 Task: Create a release for a specific version of your project.
Action: Mouse moved to (783, 47)
Screenshot: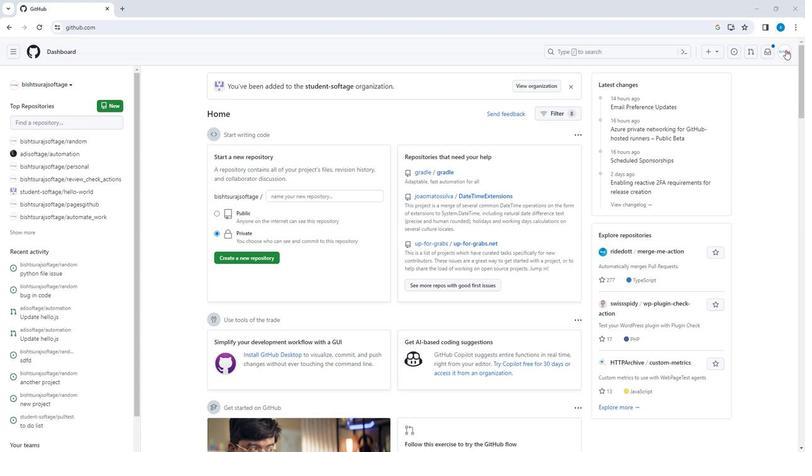 
Action: Mouse pressed left at (783, 47)
Screenshot: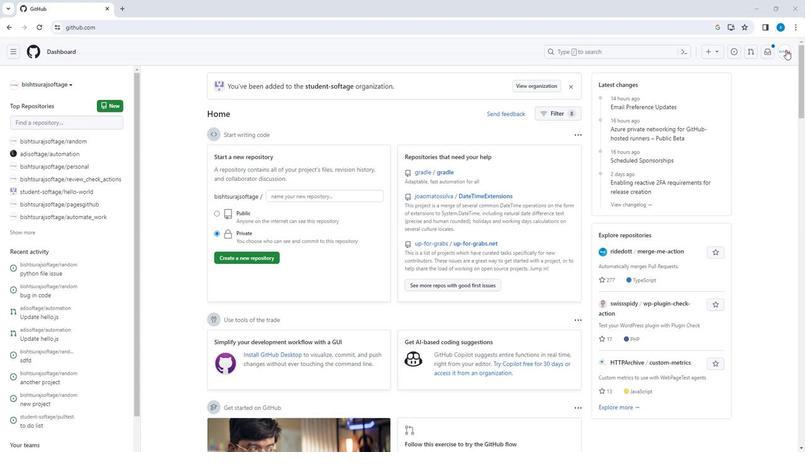 
Action: Mouse moved to (727, 113)
Screenshot: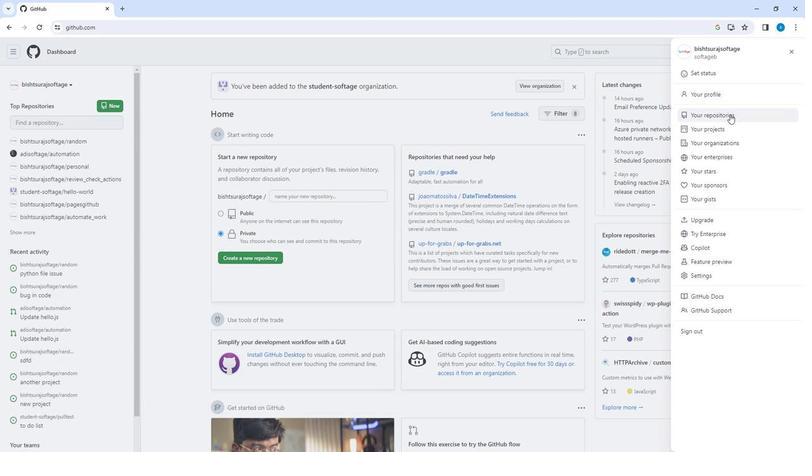 
Action: Mouse pressed left at (727, 113)
Screenshot: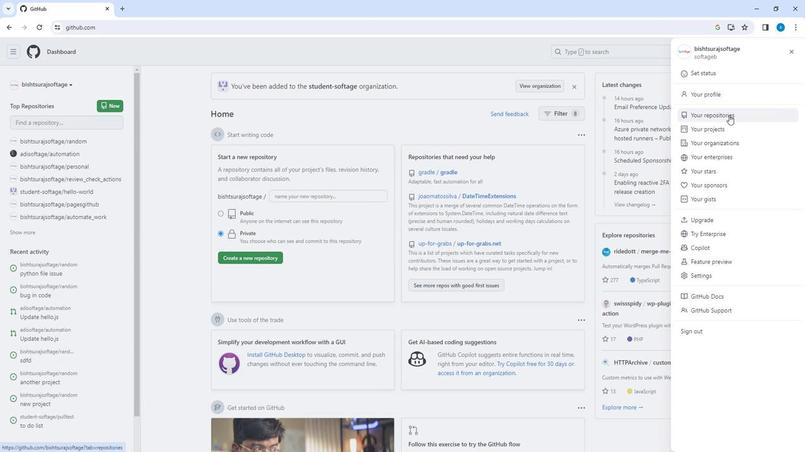 
Action: Mouse moved to (524, 222)
Screenshot: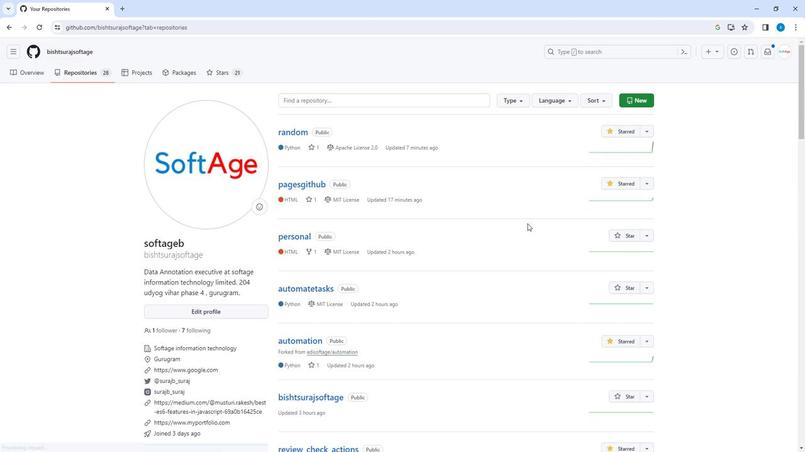 
Action: Mouse scrolled (524, 222) with delta (0, 0)
Screenshot: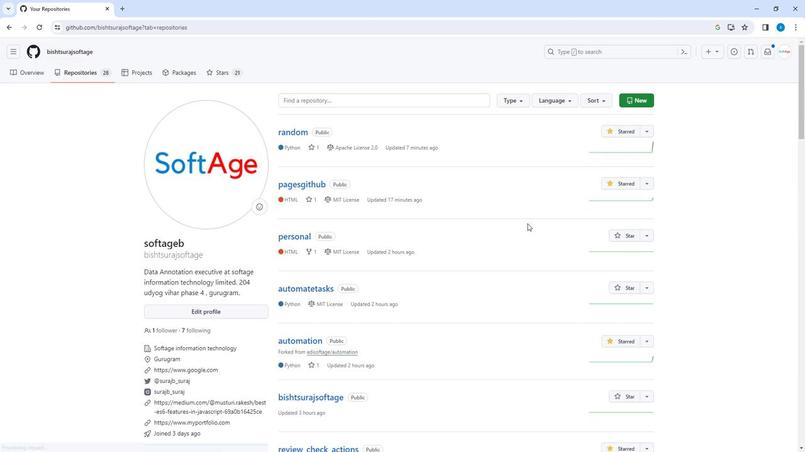 
Action: Mouse moved to (524, 223)
Screenshot: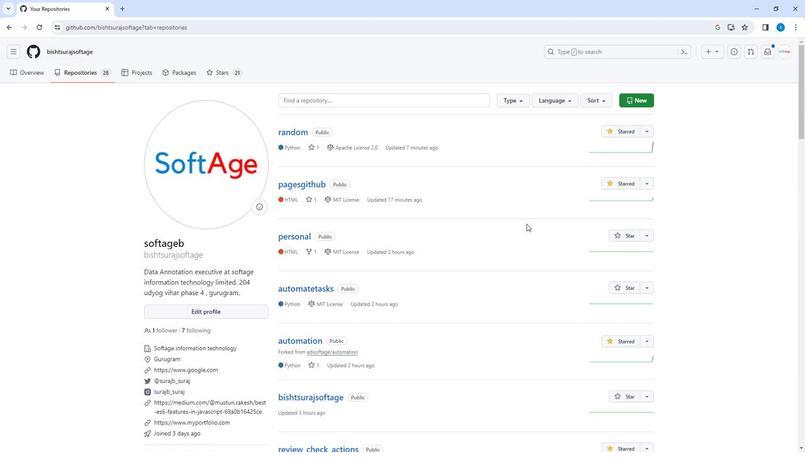 
Action: Mouse scrolled (524, 223) with delta (0, 0)
Screenshot: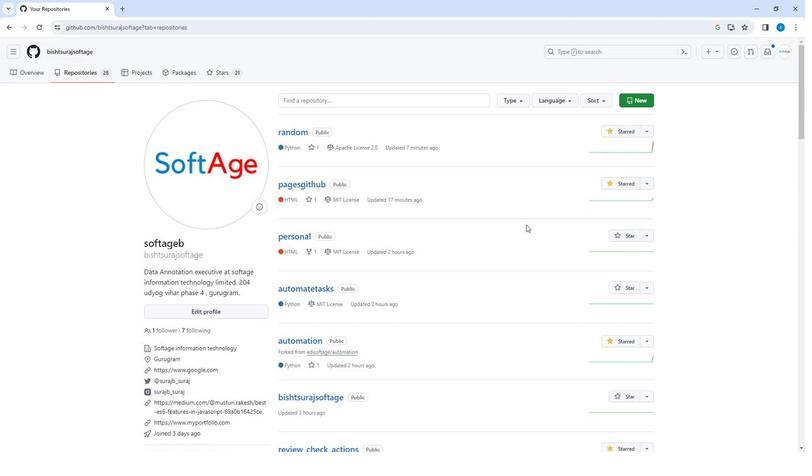 
Action: Mouse moved to (524, 223)
Screenshot: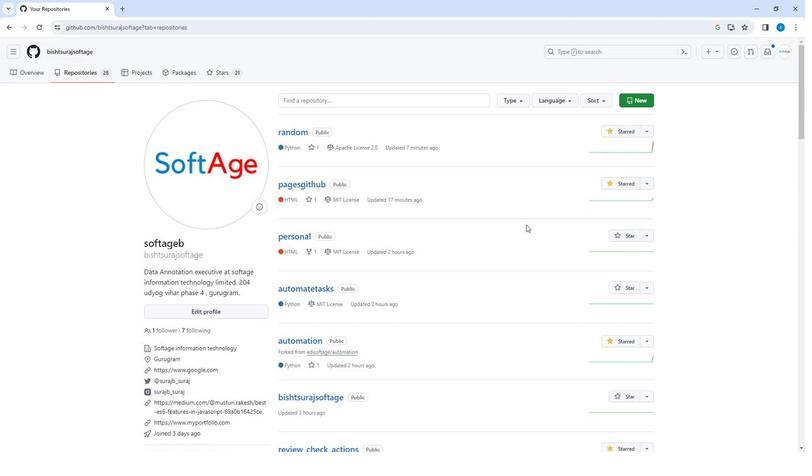 
Action: Mouse scrolled (524, 223) with delta (0, 0)
Screenshot: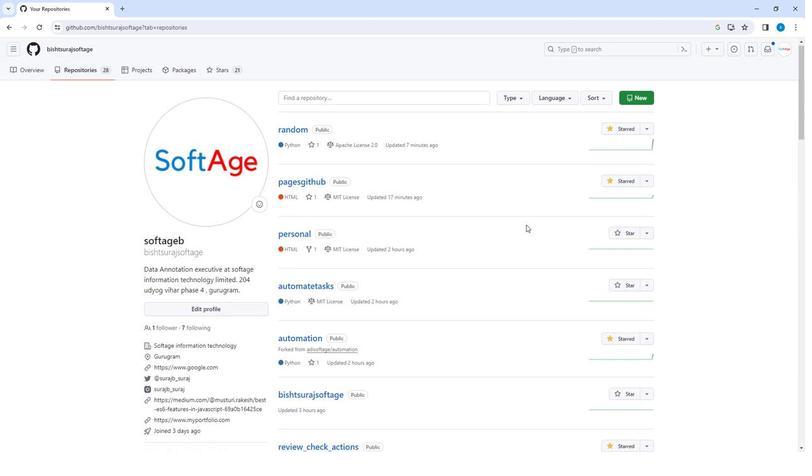 
Action: Mouse scrolled (524, 223) with delta (0, 0)
Screenshot: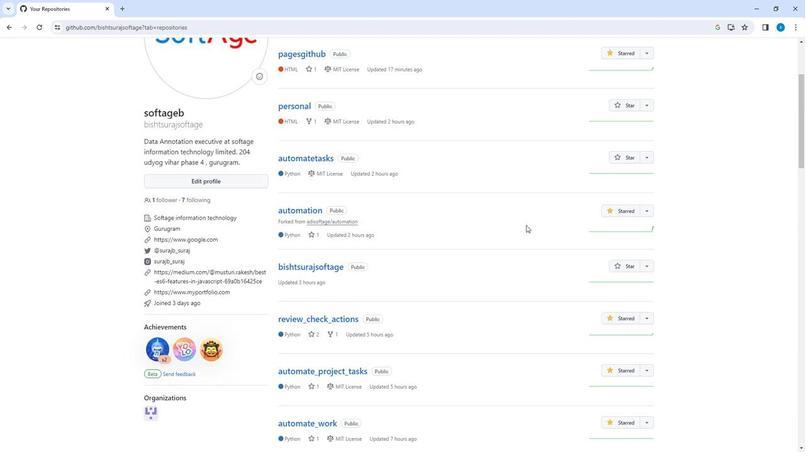 
Action: Mouse scrolled (524, 223) with delta (0, 0)
Screenshot: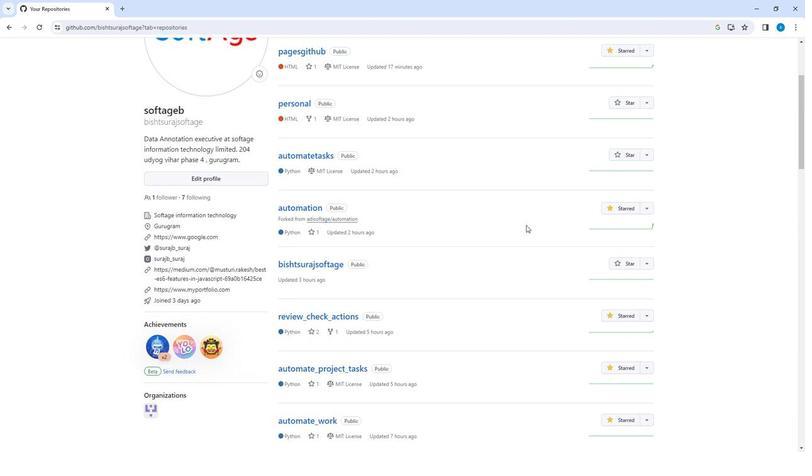 
Action: Mouse scrolled (524, 223) with delta (0, 0)
Screenshot: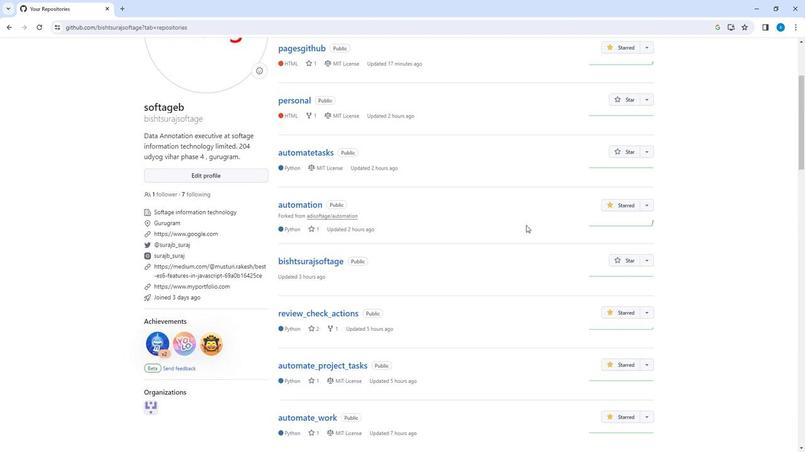 
Action: Mouse scrolled (524, 223) with delta (0, 0)
Screenshot: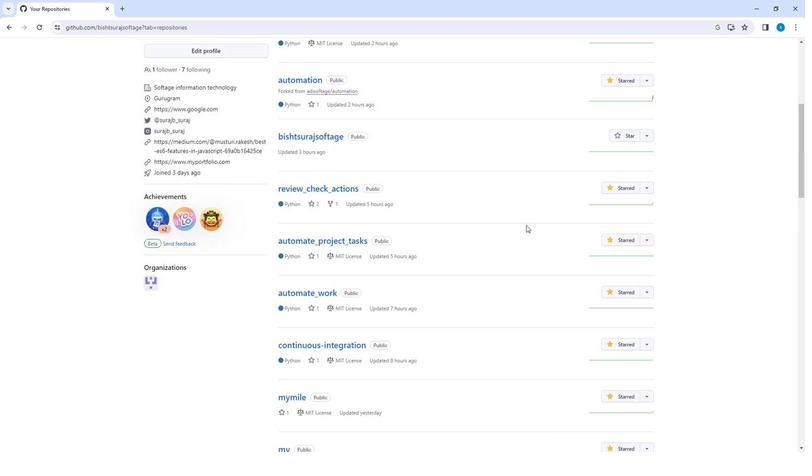 
Action: Mouse scrolled (524, 223) with delta (0, 0)
Screenshot: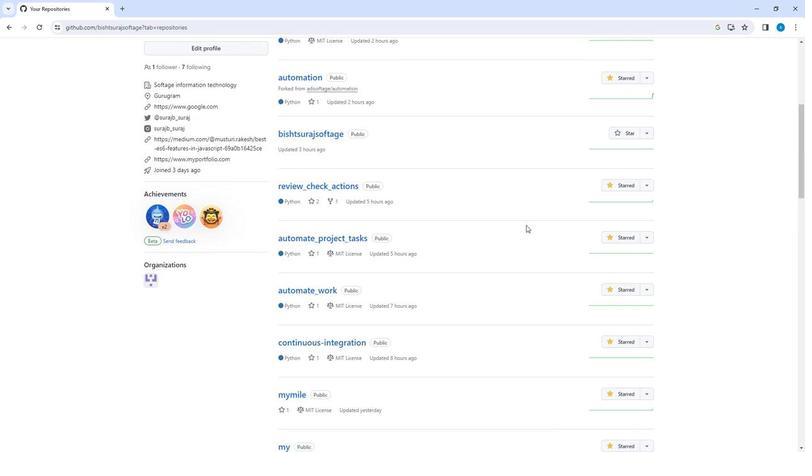 
Action: Mouse scrolled (524, 223) with delta (0, 0)
Screenshot: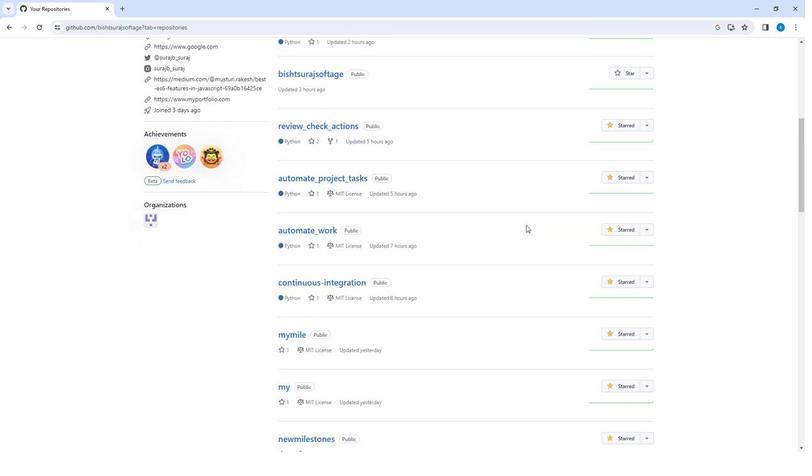 
Action: Mouse scrolled (524, 223) with delta (0, 0)
Screenshot: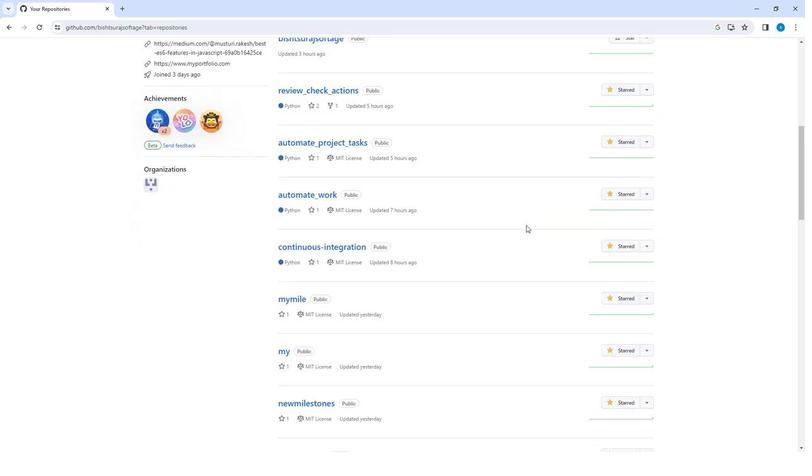 
Action: Mouse scrolled (524, 223) with delta (0, 0)
Screenshot: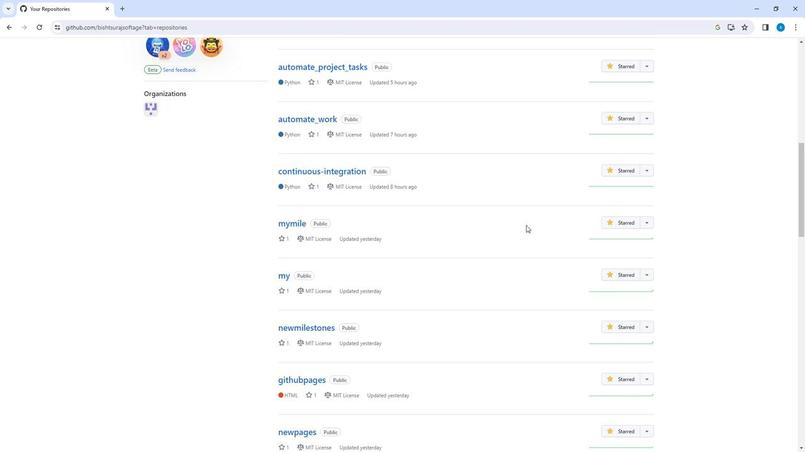 
Action: Mouse scrolled (524, 223) with delta (0, 0)
Screenshot: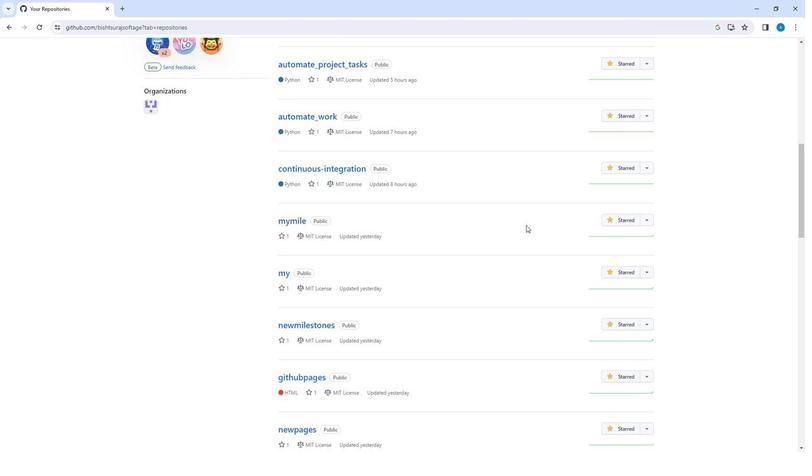 
Action: Mouse scrolled (524, 223) with delta (0, 0)
Screenshot: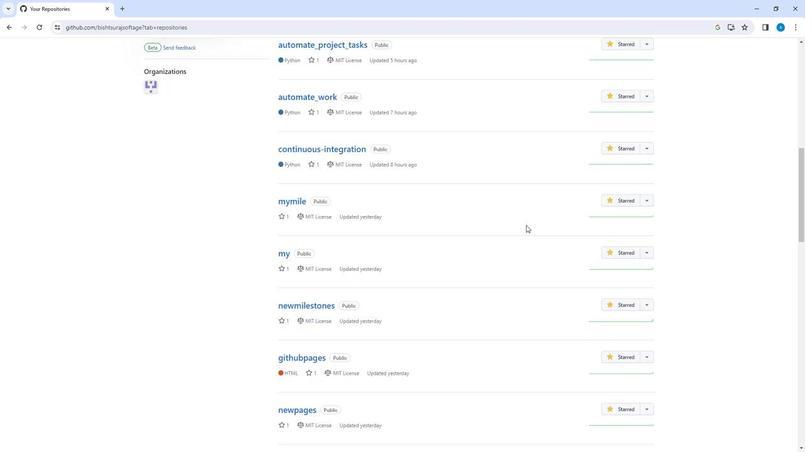 
Action: Mouse moved to (524, 224)
Screenshot: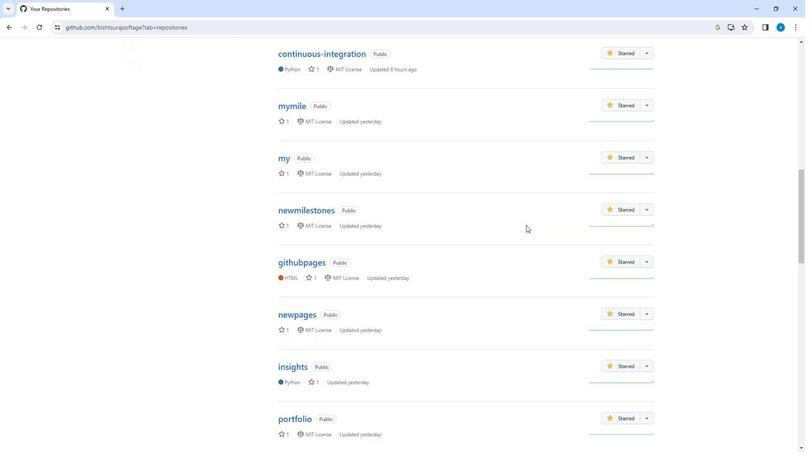 
Action: Mouse scrolled (524, 223) with delta (0, 0)
Screenshot: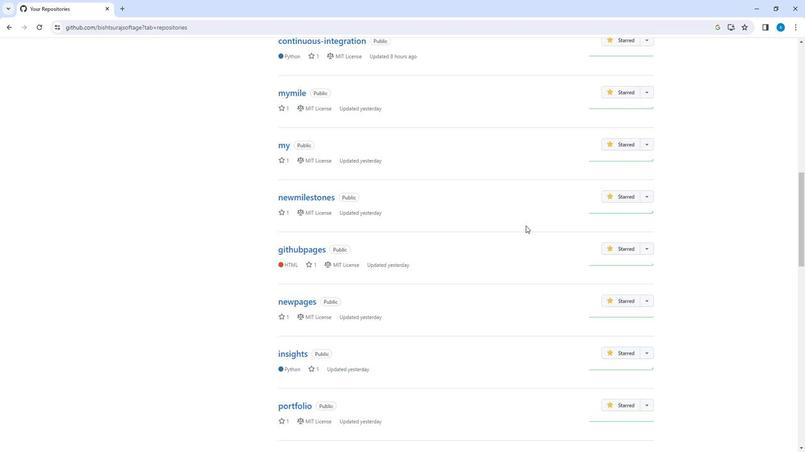 
Action: Mouse moved to (316, 201)
Screenshot: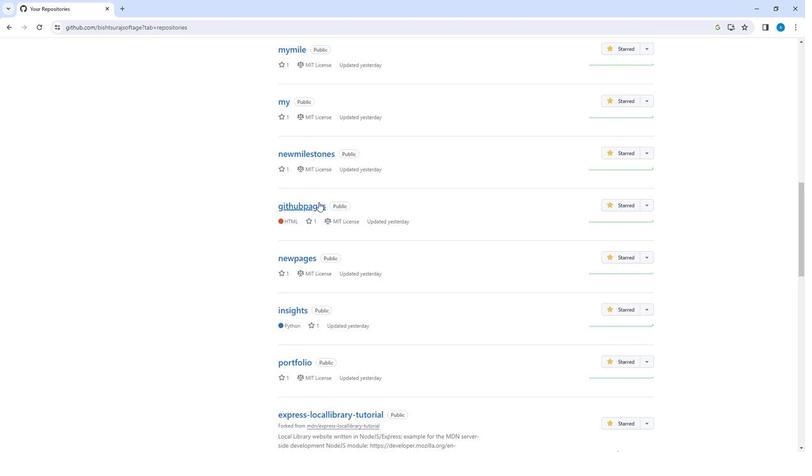 
Action: Mouse pressed left at (316, 201)
Screenshot: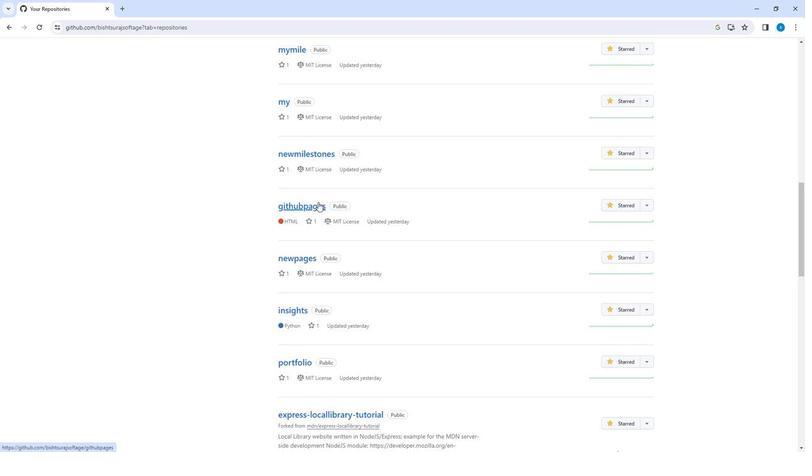 
Action: Mouse moved to (566, 279)
Screenshot: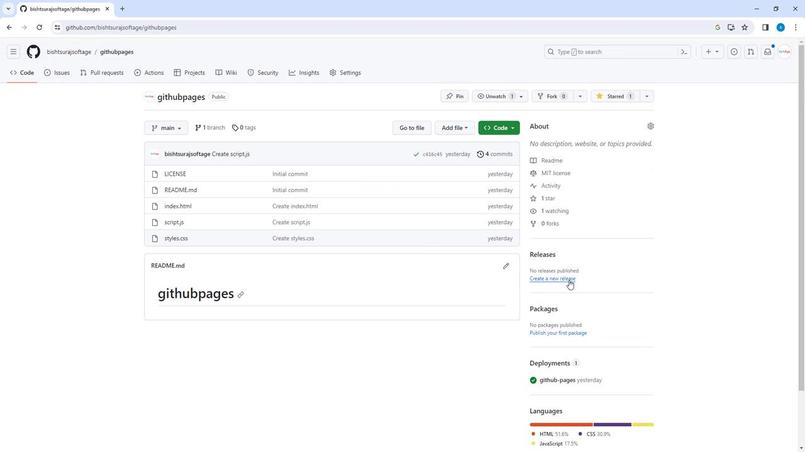 
Action: Mouse pressed left at (566, 279)
Screenshot: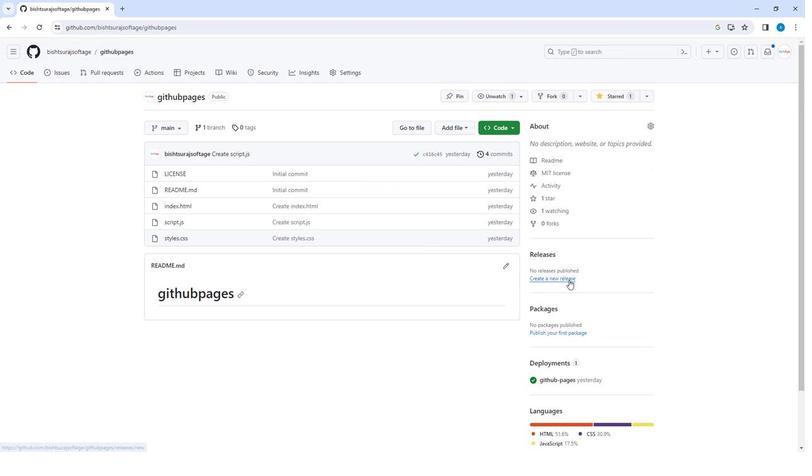 
Action: Mouse moved to (191, 126)
Screenshot: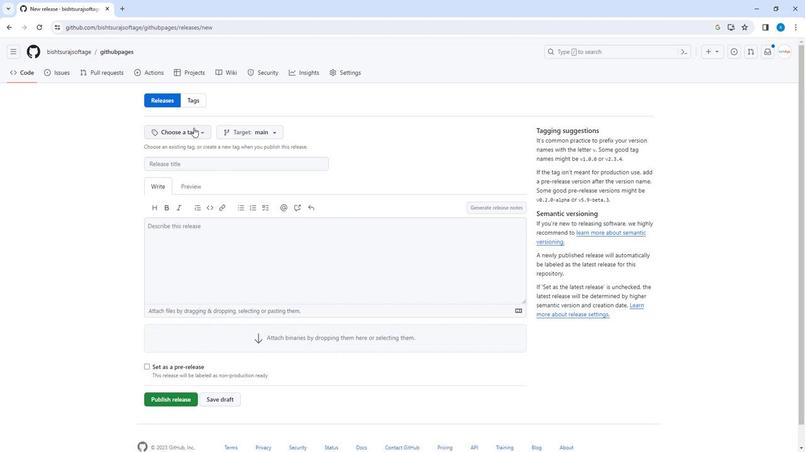 
Action: Mouse pressed left at (191, 126)
Screenshot: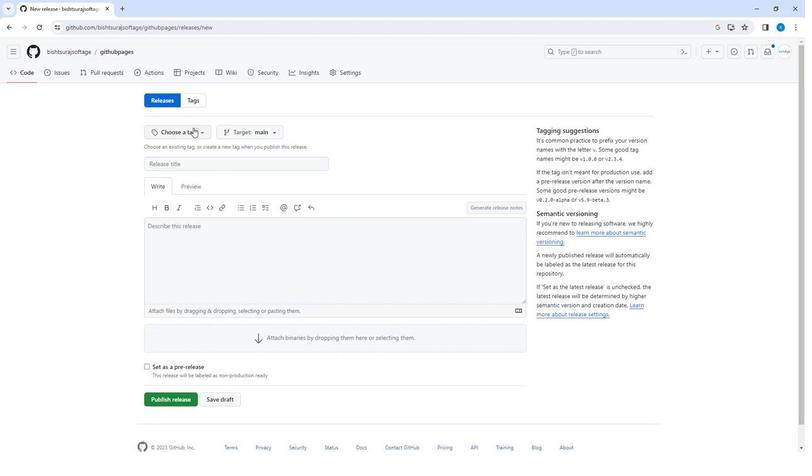 
Action: Key pressed v1.0.1
Screenshot: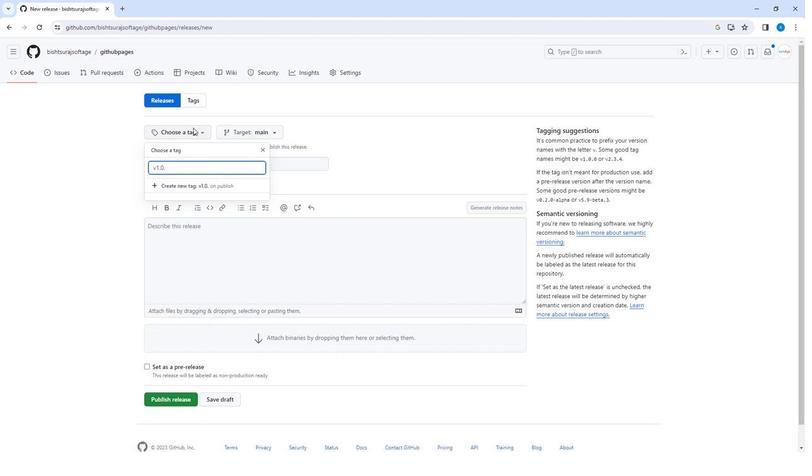 
Action: Mouse moved to (178, 234)
Screenshot: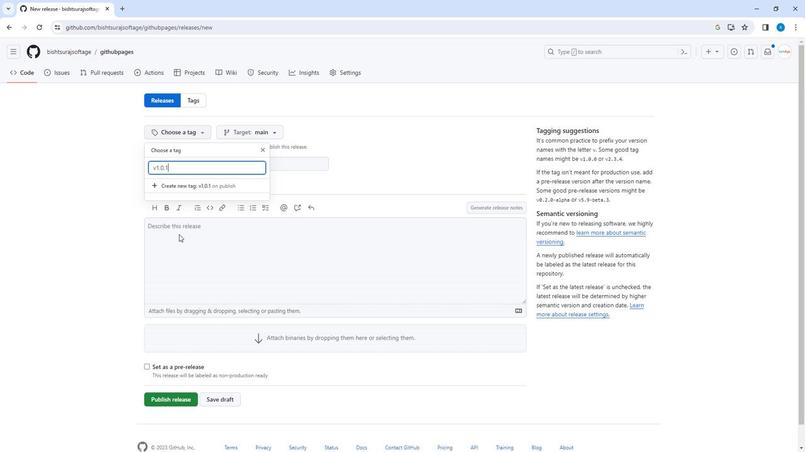 
Action: Key pressed <Key.enter>
Screenshot: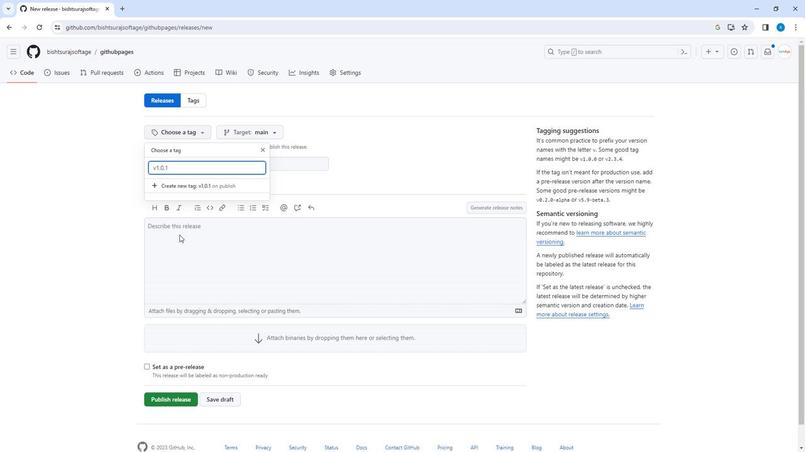 
Action: Mouse moved to (205, 161)
Screenshot: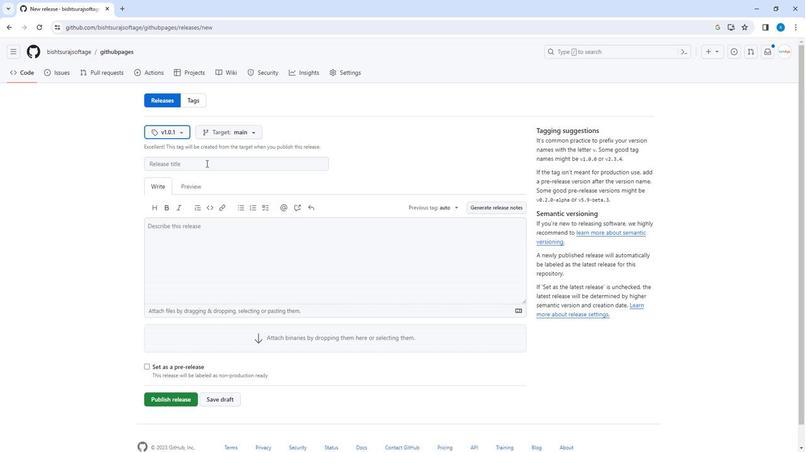 
Action: Mouse pressed left at (205, 161)
Screenshot: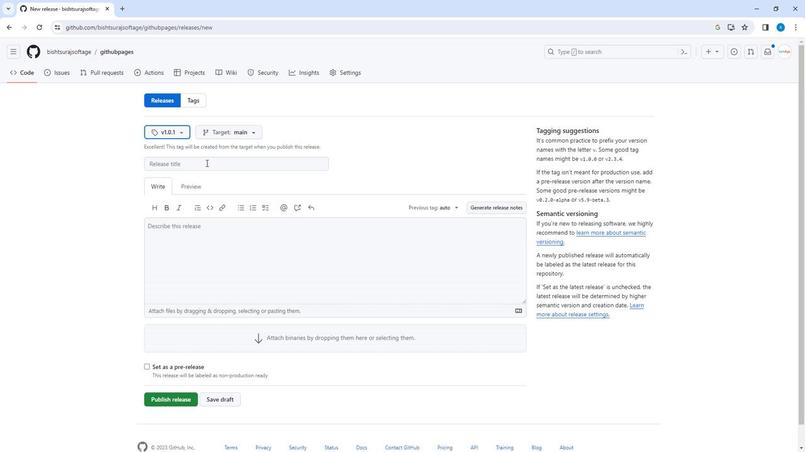 
Action: Key pressed new<Key.space>relase
Screenshot: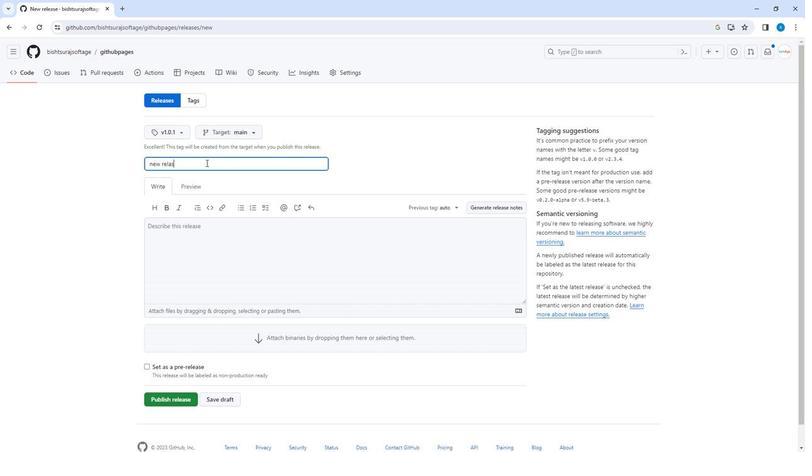 
Action: Mouse moved to (191, 259)
Screenshot: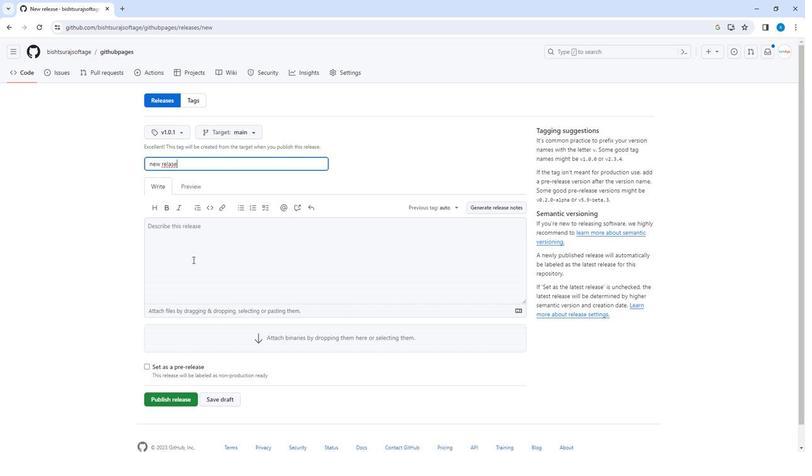 
Action: Mouse pressed left at (191, 259)
Screenshot: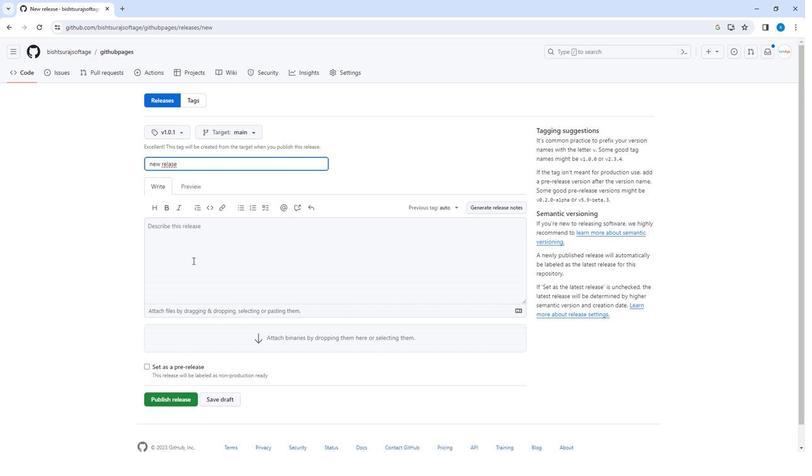 
Action: Key pressed <Key.shift_r>This<Key.space>is<Key.space>the<Key.space>nw<Key.backspace>ew<Key.space>code<Key.space>release<Key.space>for<Key.space>this<Key.space>repository,<Key.space>pla<Key.backspace>ease<Key.space>update<Key.space>tp<Key.space>t<Key.backspace><Key.backspace><Key.backspace>o<Key.space>the<Key.space>las<Key.backspace>tea<Key.backspace>st<Key.space>version<Key.space>as<Key.space>soon<Key.space>as<Key.space>pi<Key.backspace>ossible.
Screenshot: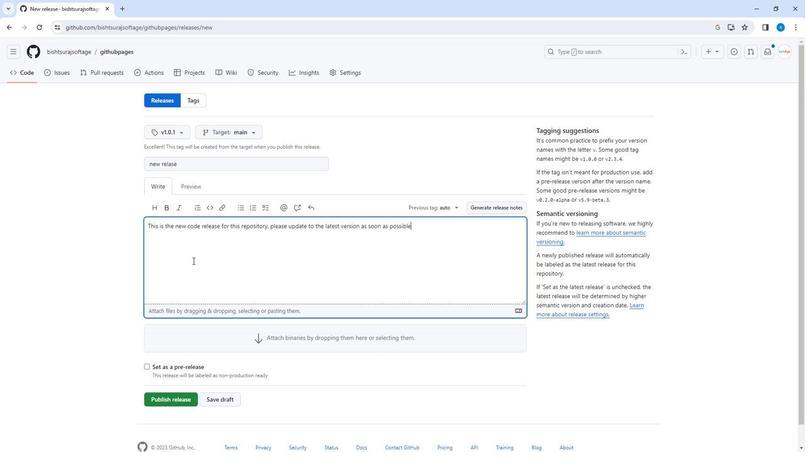 
Action: Mouse moved to (168, 398)
Screenshot: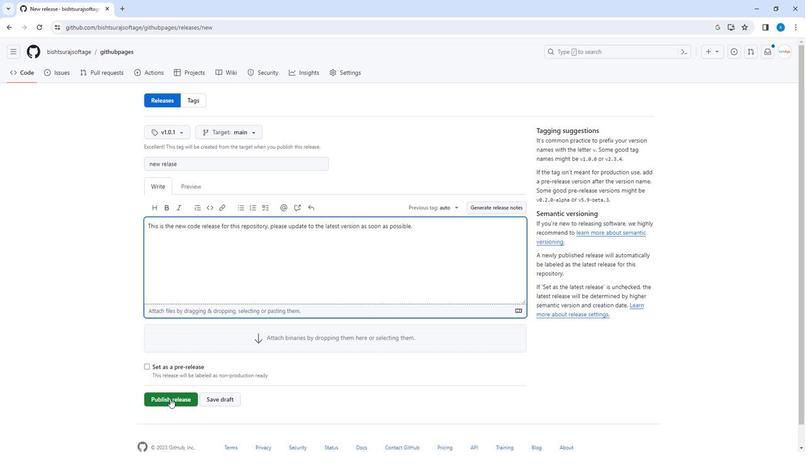 
Action: Mouse pressed left at (168, 398)
Screenshot: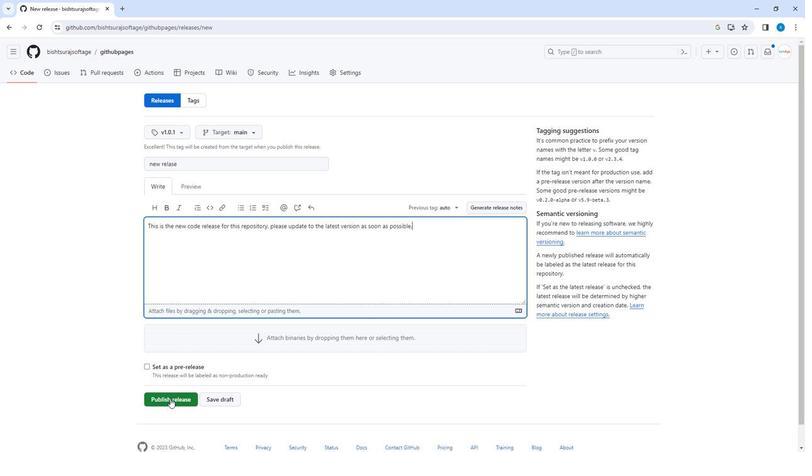 
Action: Mouse moved to (210, 297)
Screenshot: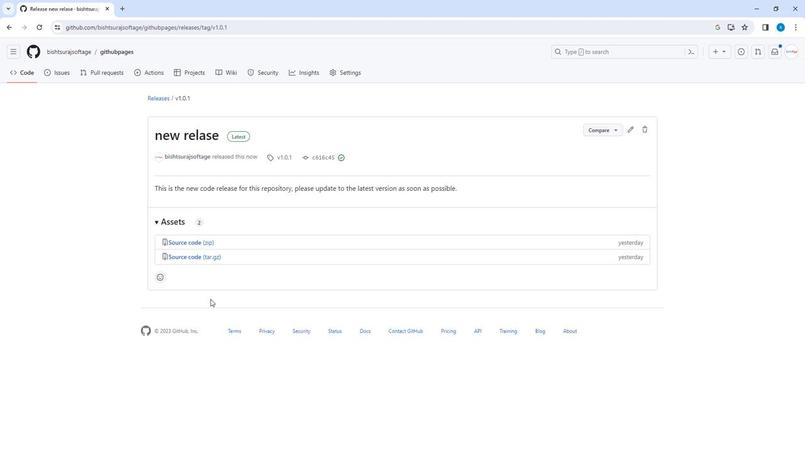 
